 Task: Add Woobamboo! Adult Medium Toothbrush to the cart.
Action: Mouse moved to (887, 381)
Screenshot: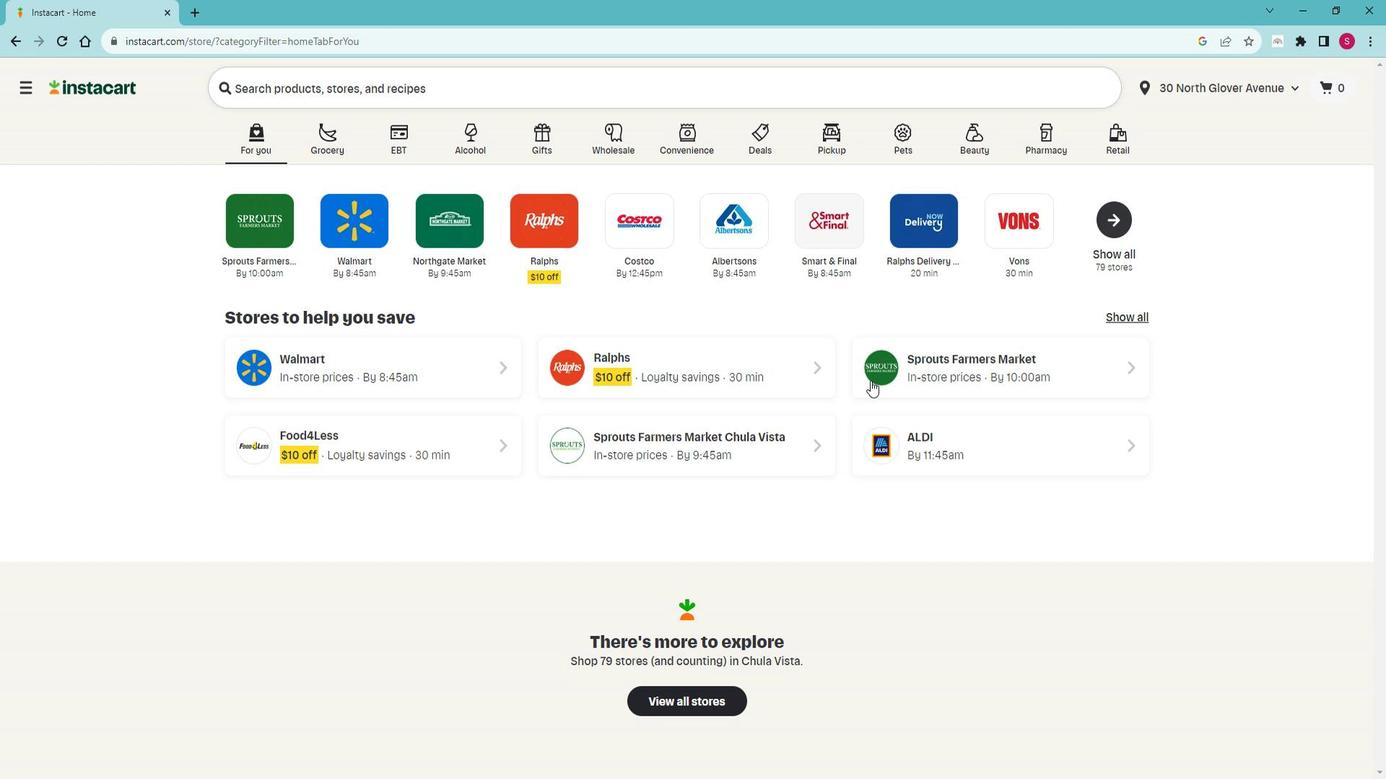 
Action: Mouse pressed left at (887, 381)
Screenshot: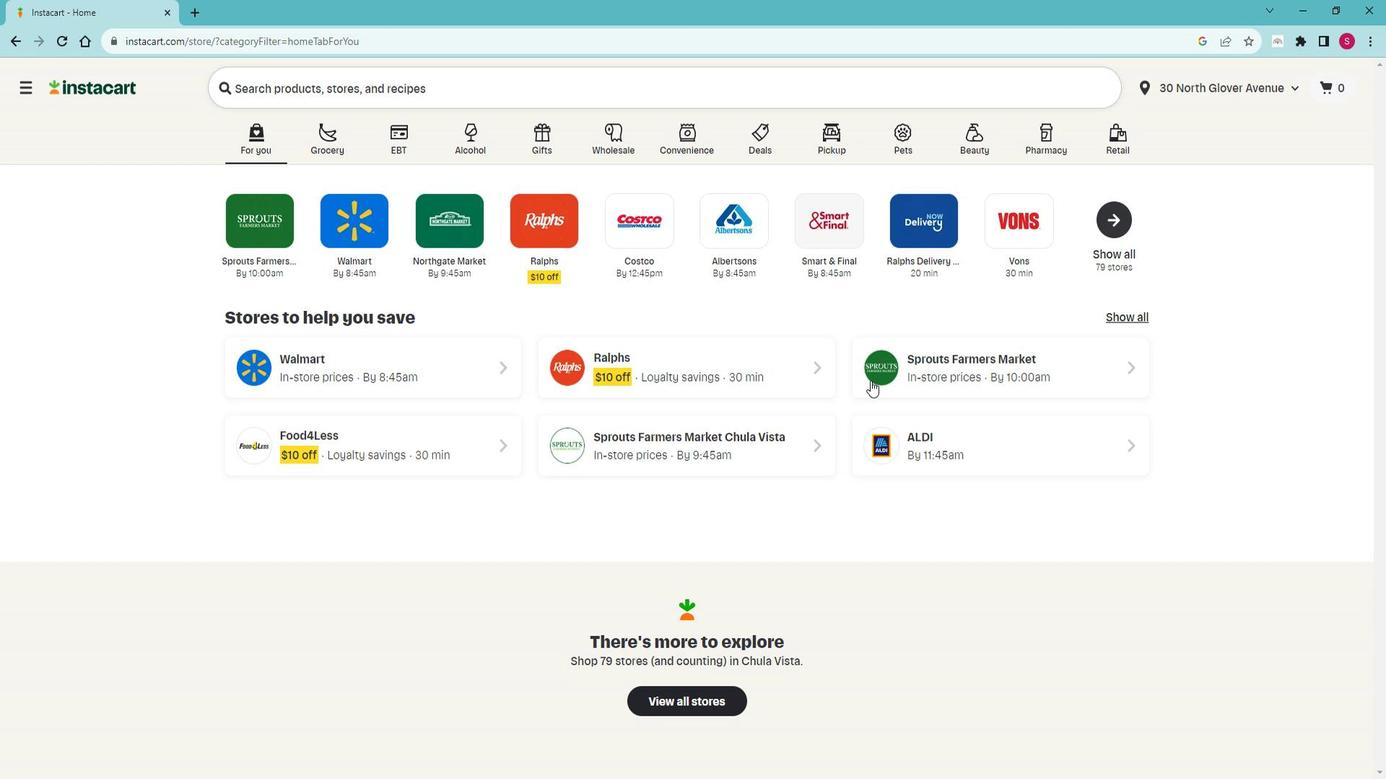 
Action: Mouse moved to (57, 595)
Screenshot: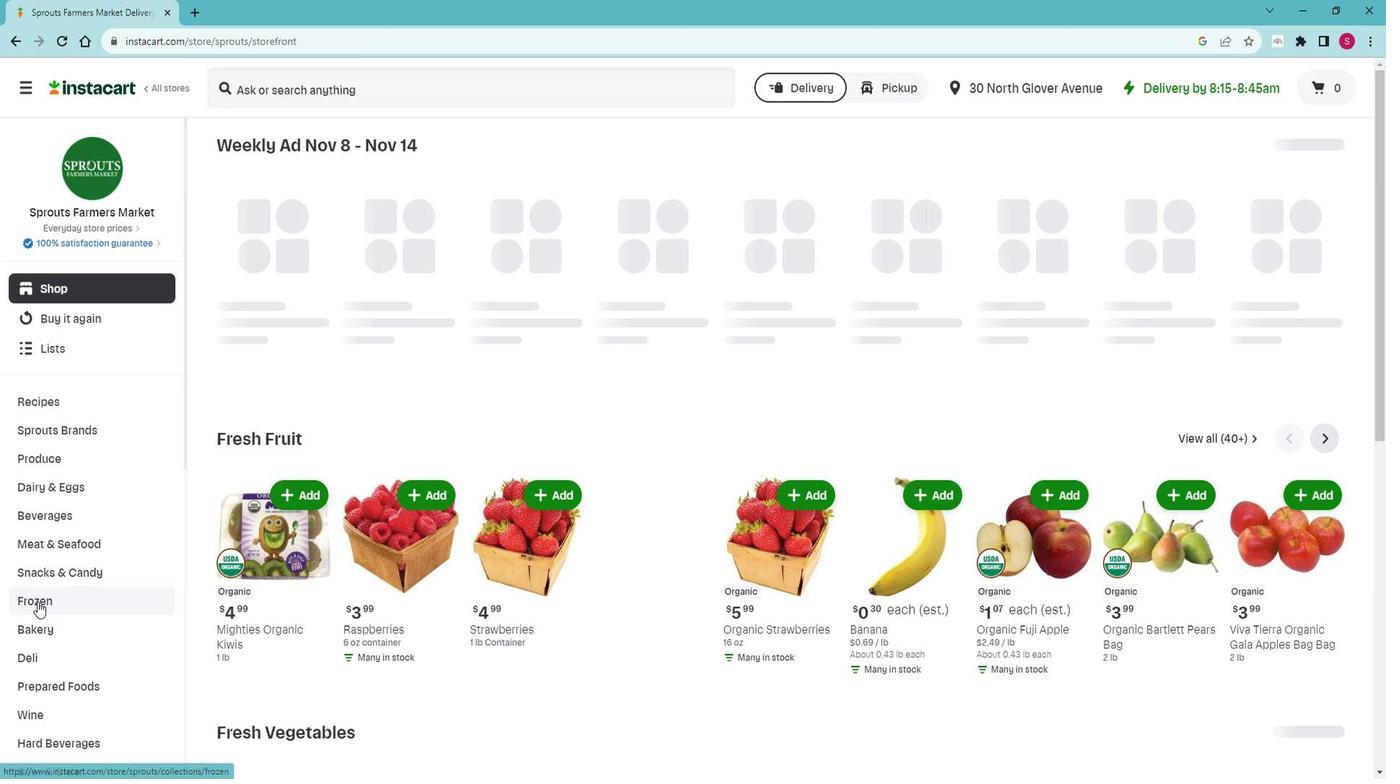 
Action: Mouse scrolled (57, 594) with delta (0, 0)
Screenshot: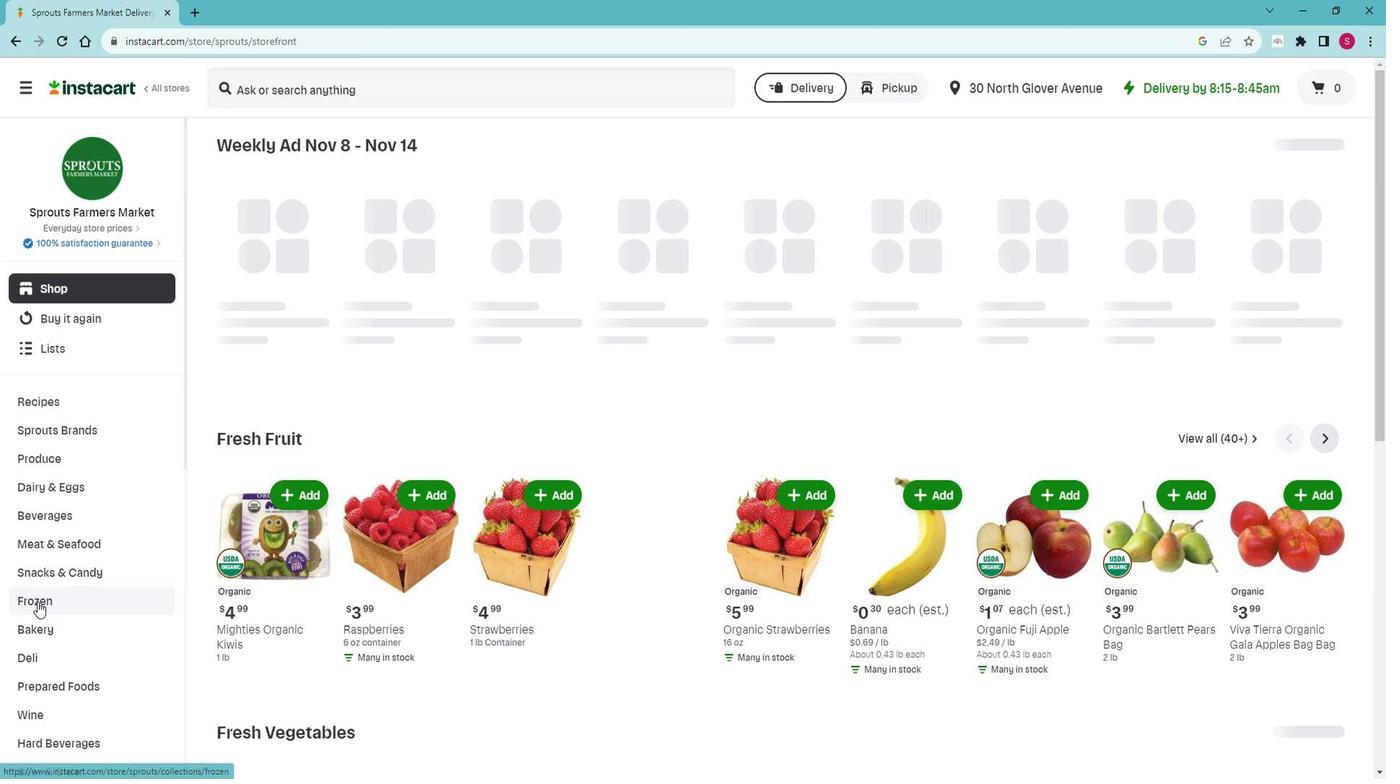 
Action: Mouse moved to (61, 594)
Screenshot: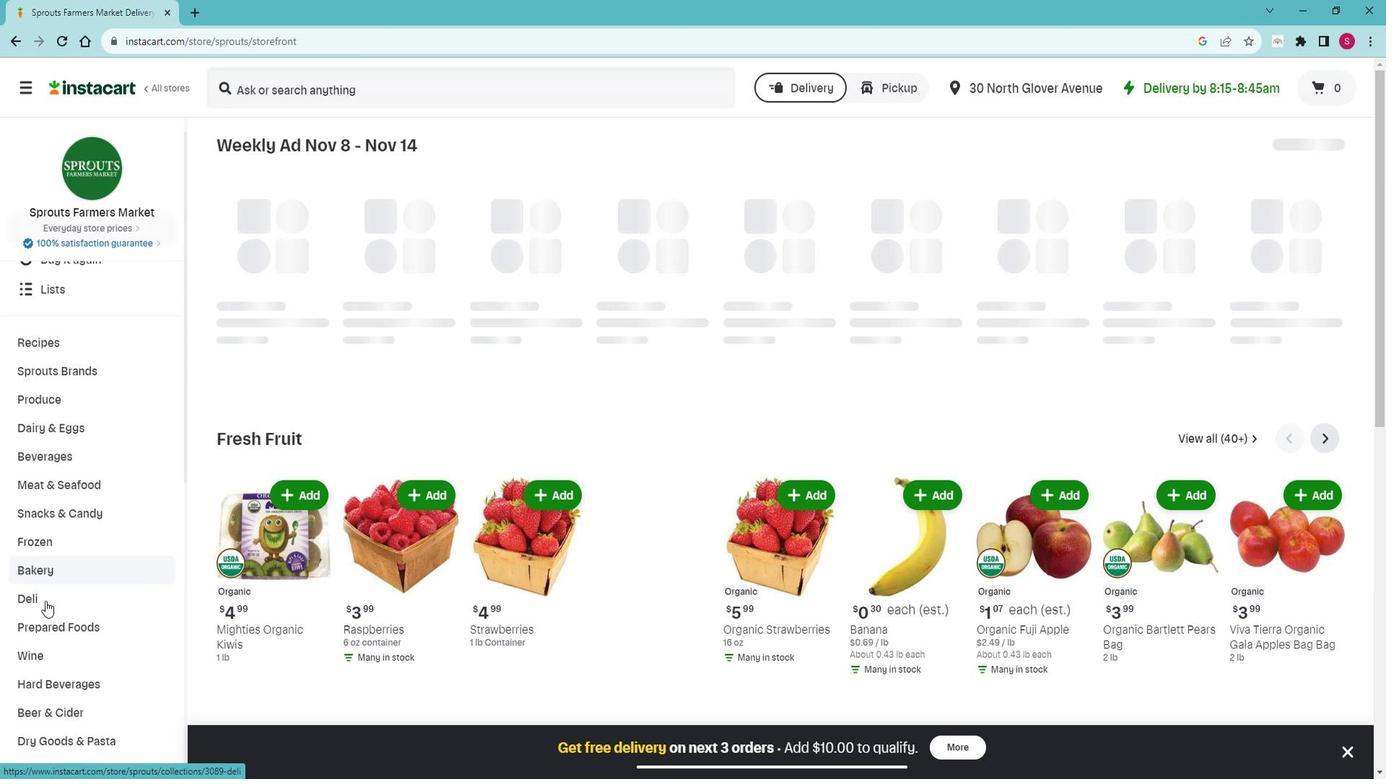 
Action: Mouse scrolled (61, 594) with delta (0, 0)
Screenshot: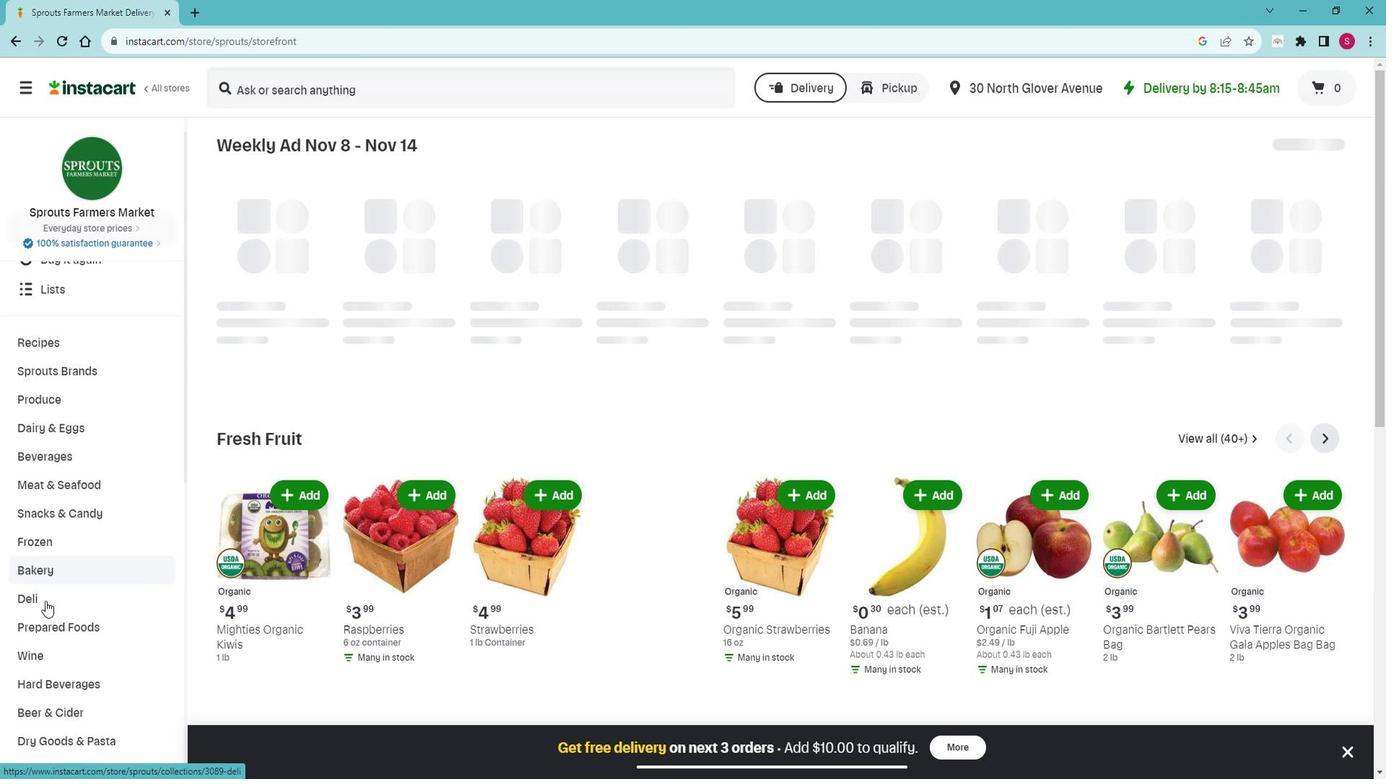 
Action: Mouse moved to (65, 594)
Screenshot: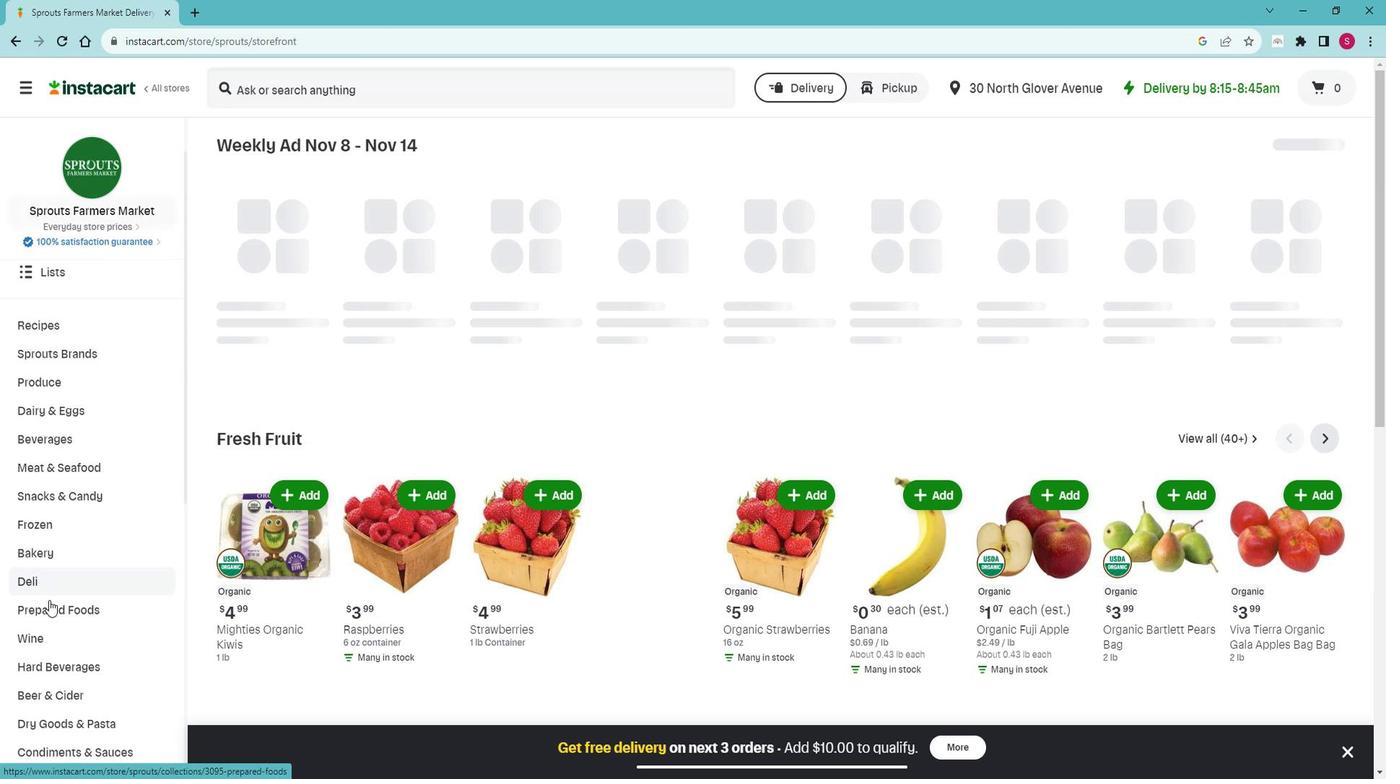 
Action: Mouse scrolled (65, 593) with delta (0, 0)
Screenshot: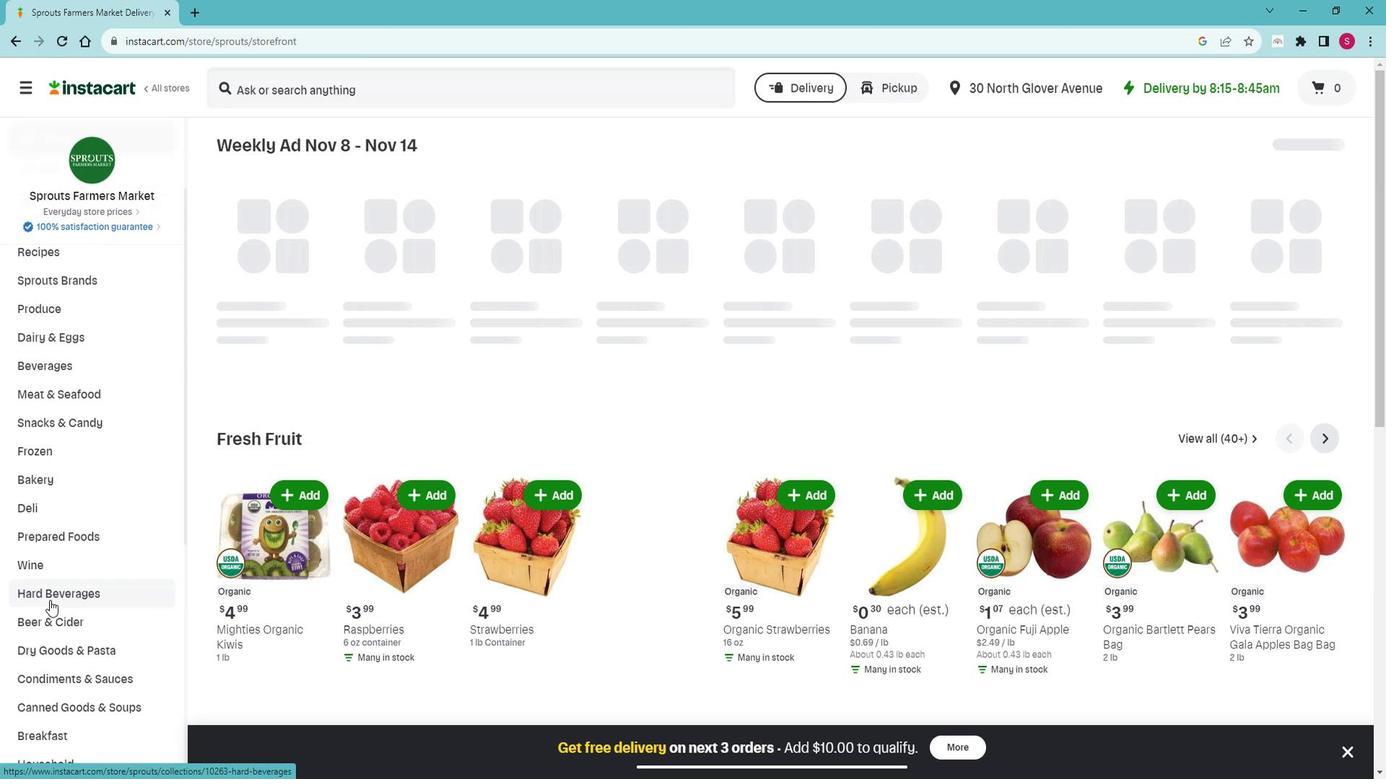 
Action: Mouse moved to (66, 594)
Screenshot: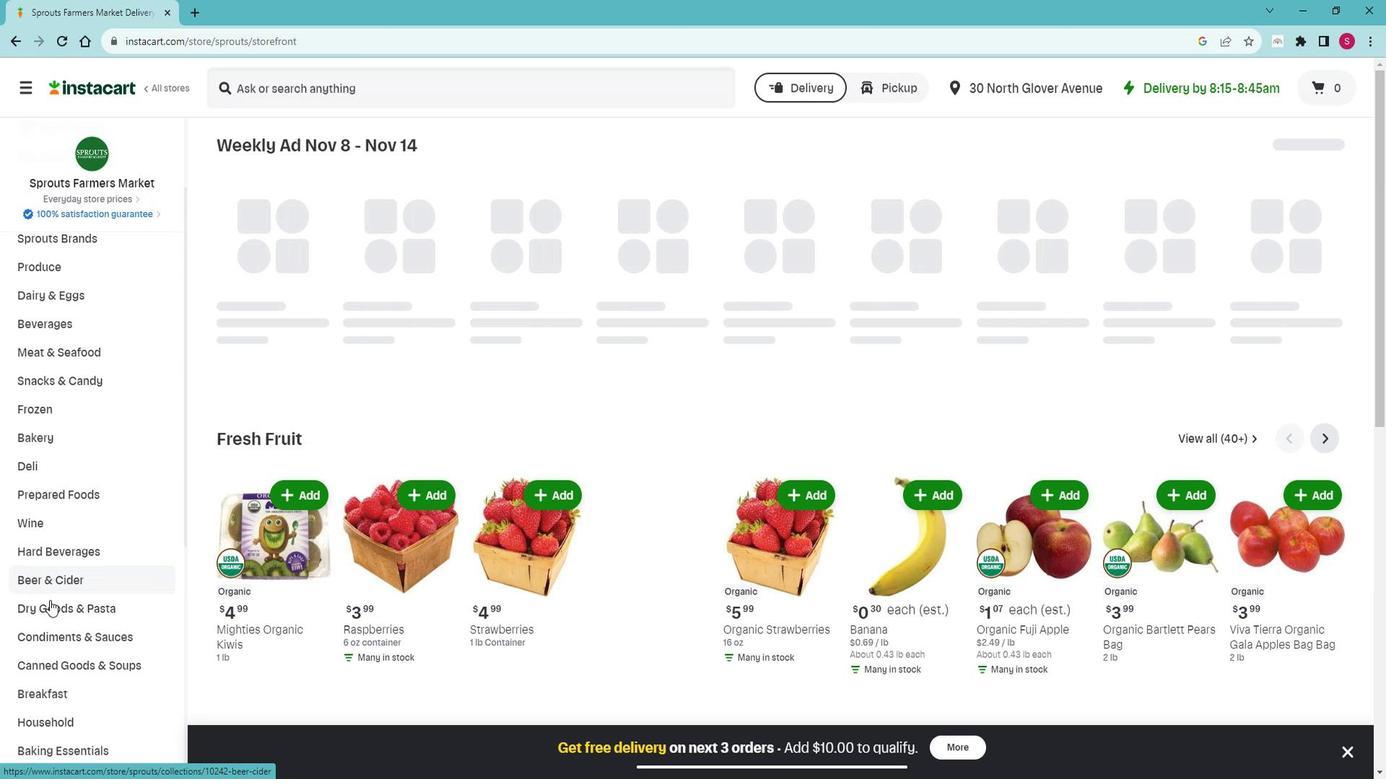 
Action: Mouse scrolled (66, 593) with delta (0, 0)
Screenshot: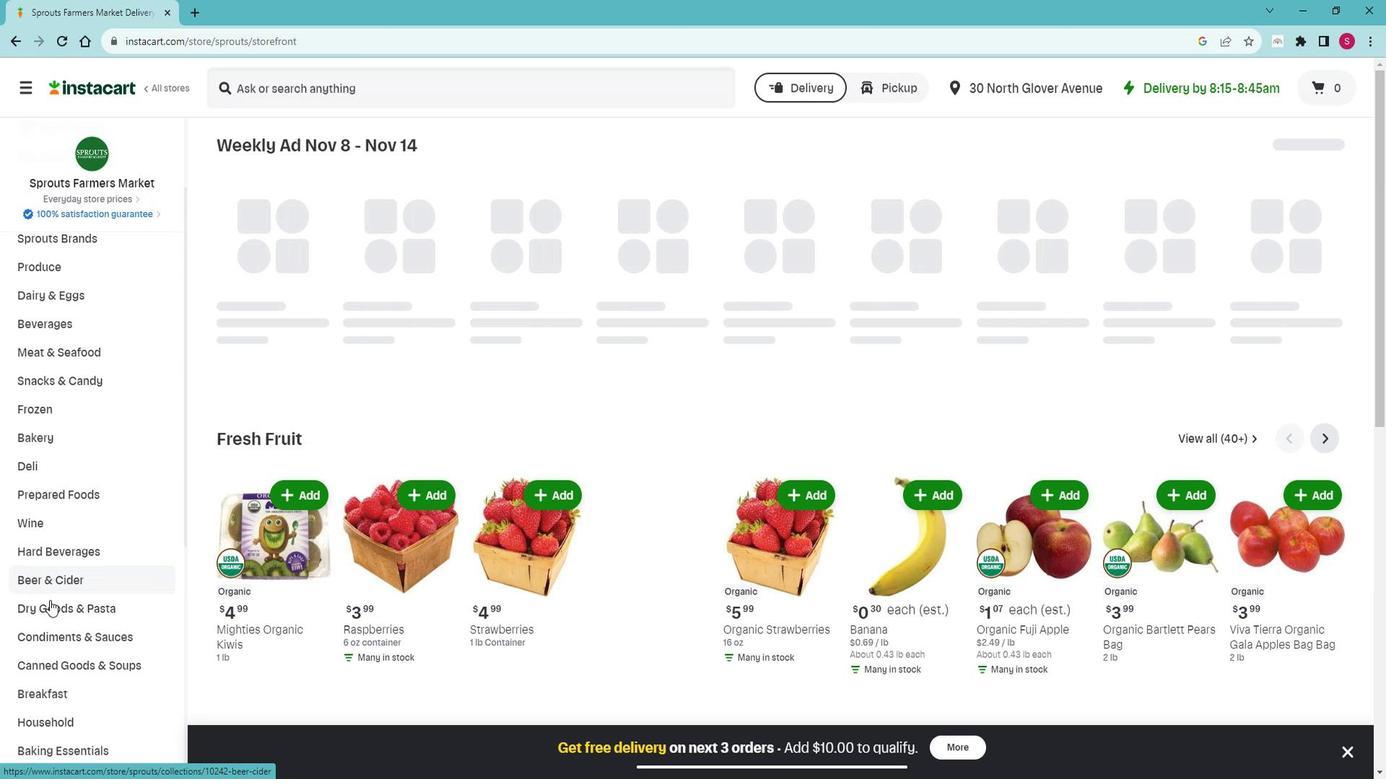 
Action: Mouse moved to (67, 594)
Screenshot: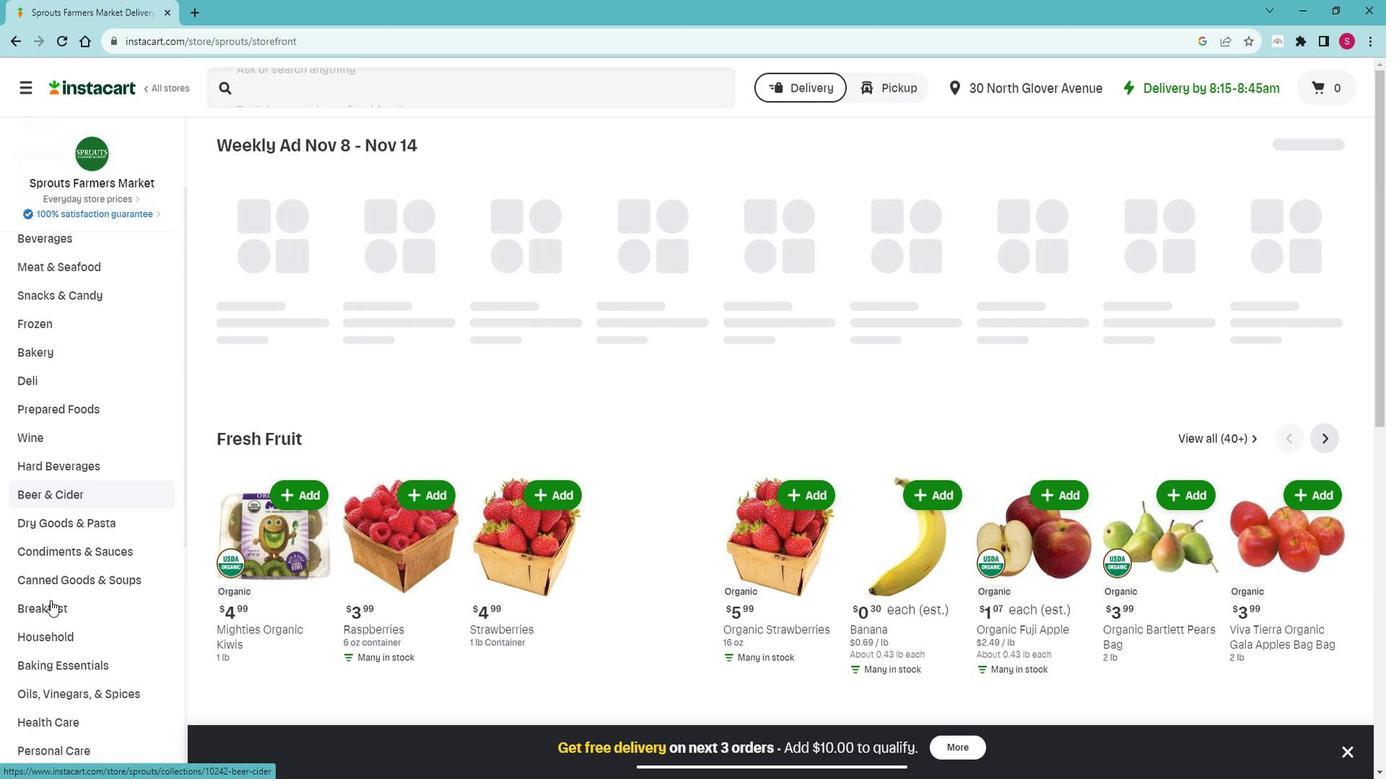 
Action: Mouse scrolled (67, 593) with delta (0, 0)
Screenshot: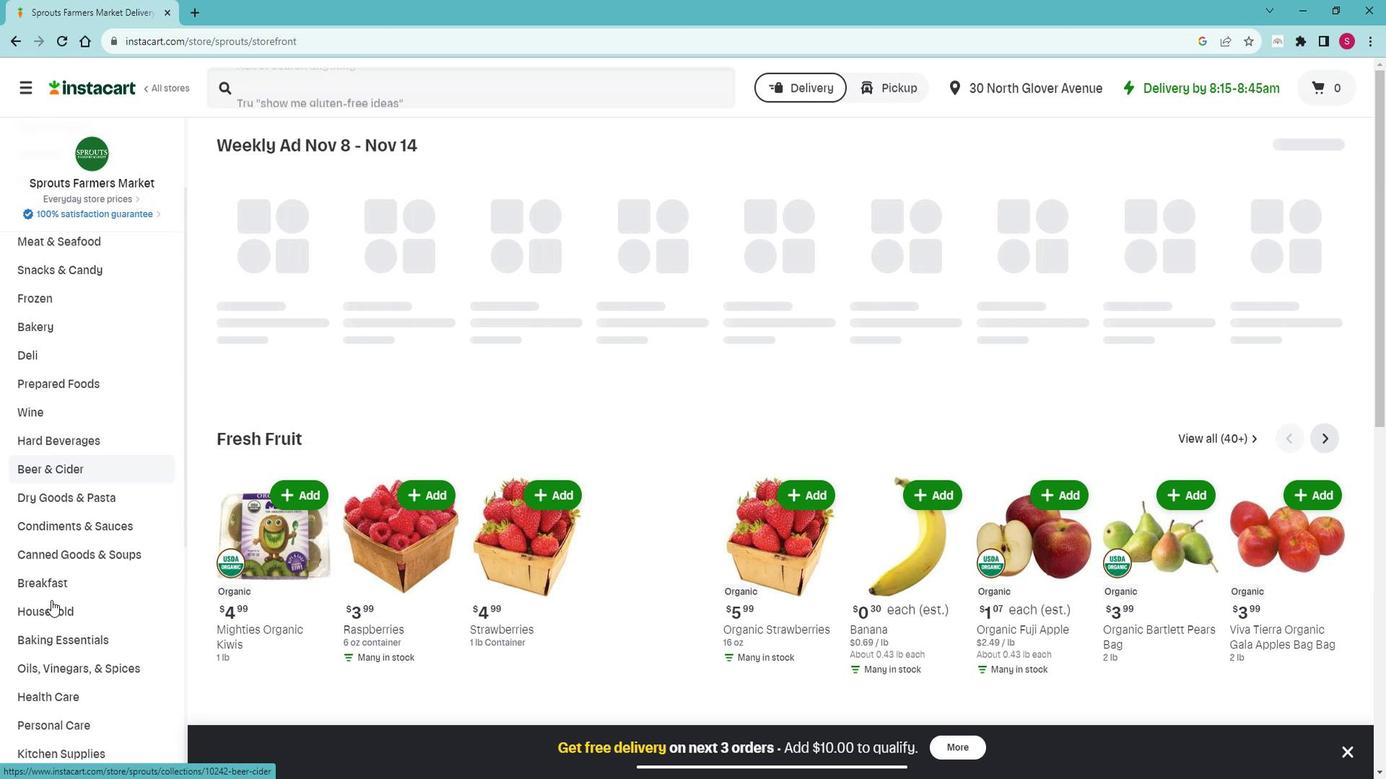 
Action: Mouse moved to (68, 594)
Screenshot: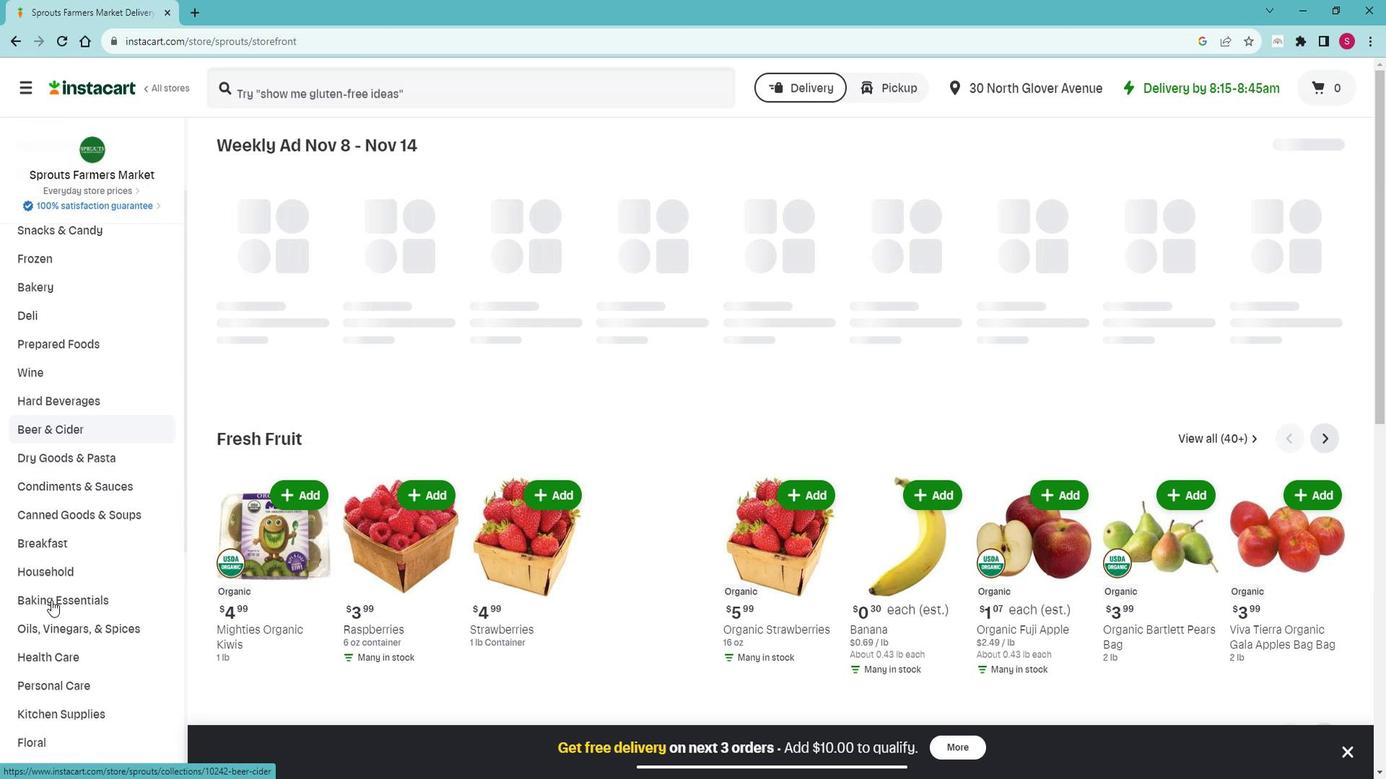 
Action: Mouse scrolled (68, 593) with delta (0, 0)
Screenshot: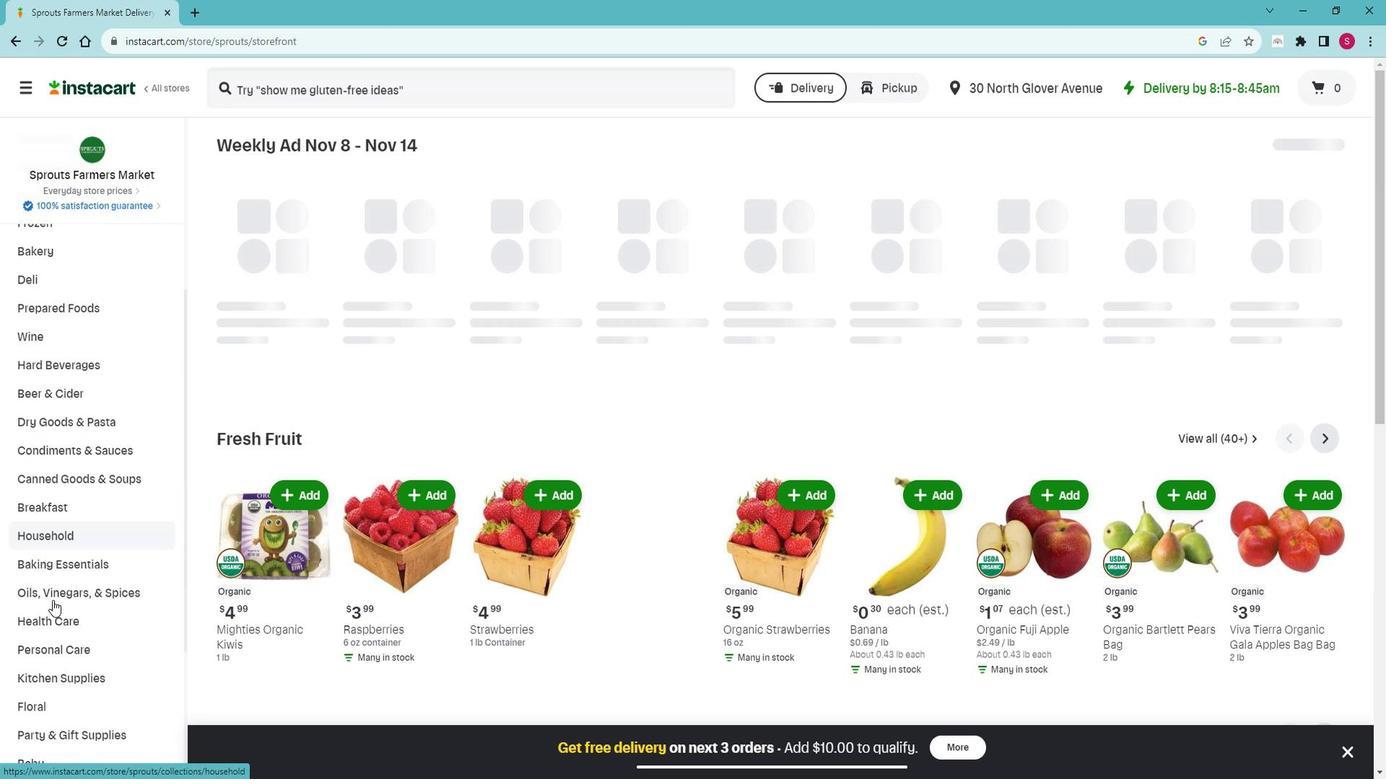
Action: Mouse moved to (88, 568)
Screenshot: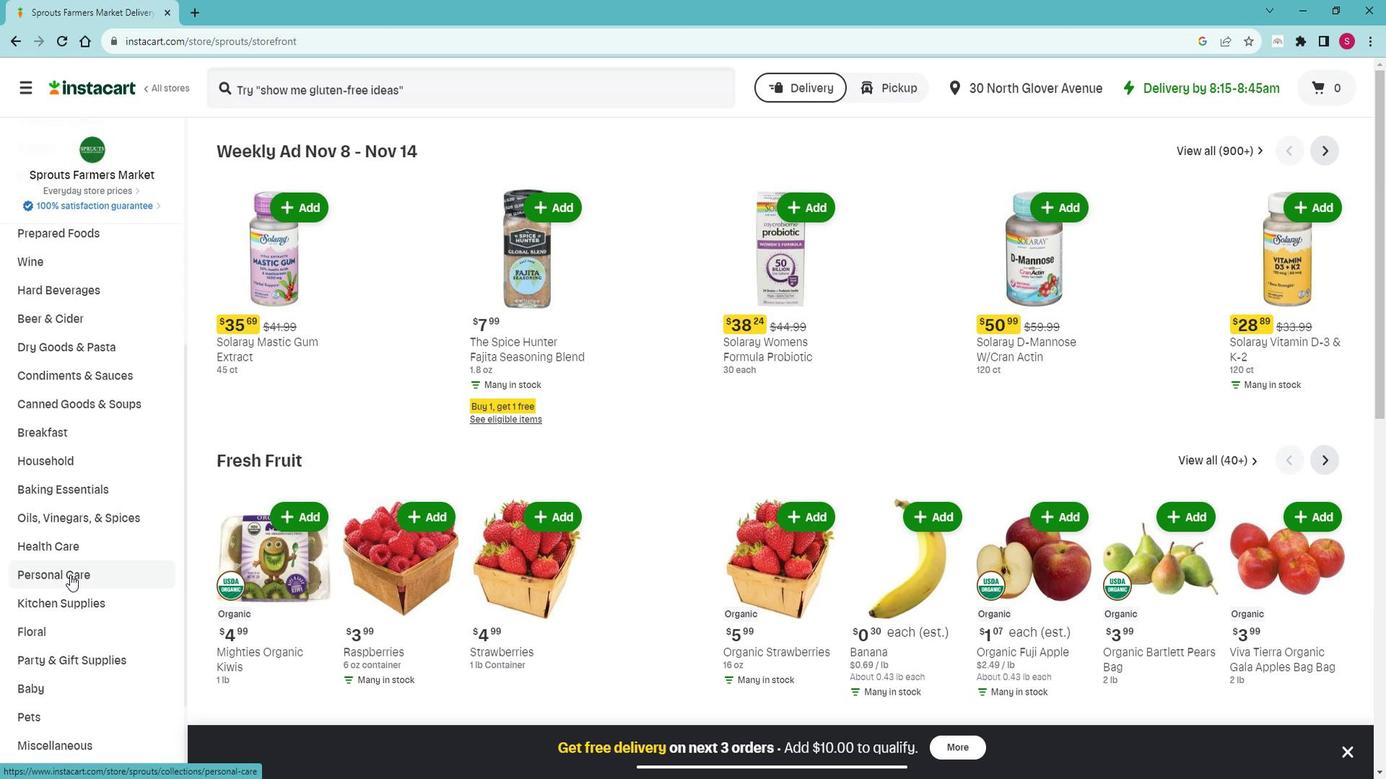 
Action: Mouse pressed left at (88, 568)
Screenshot: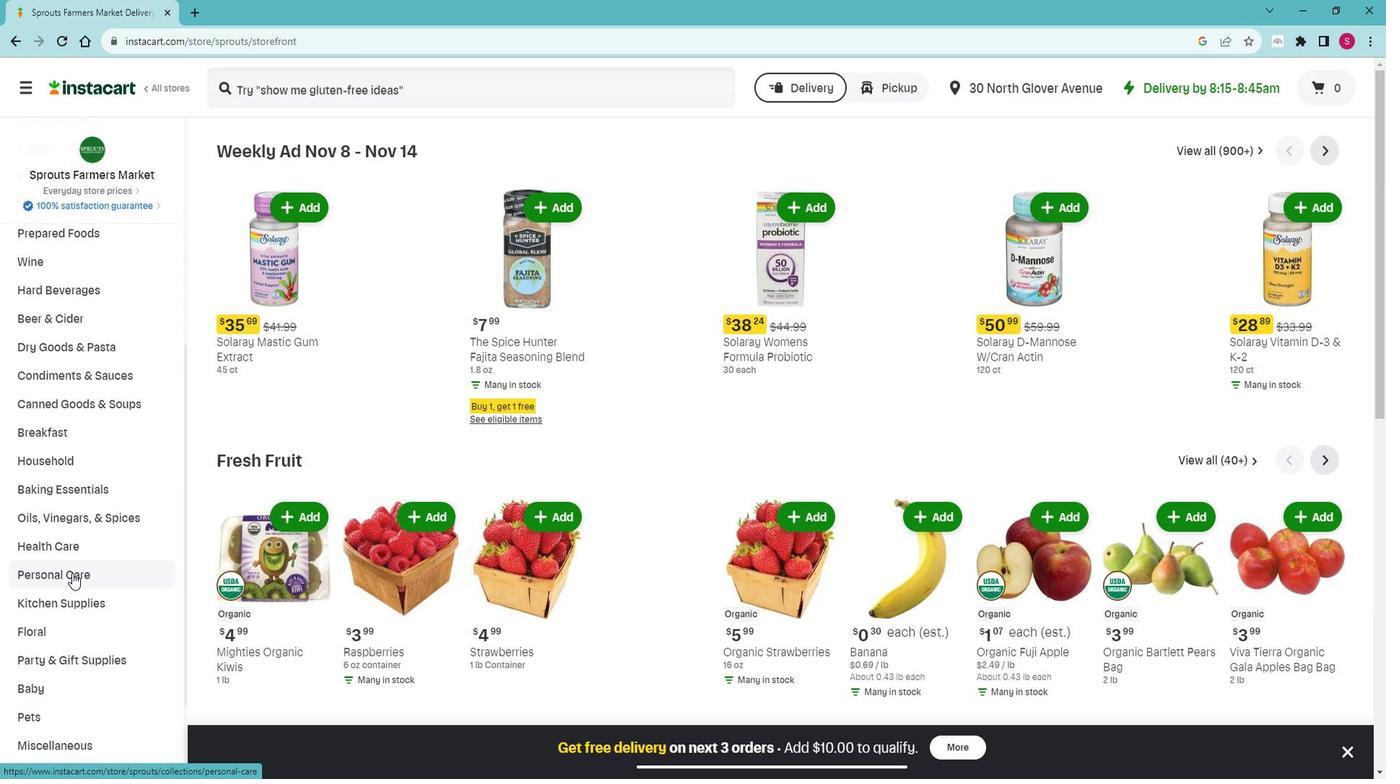 
Action: Mouse moved to (82, 625)
Screenshot: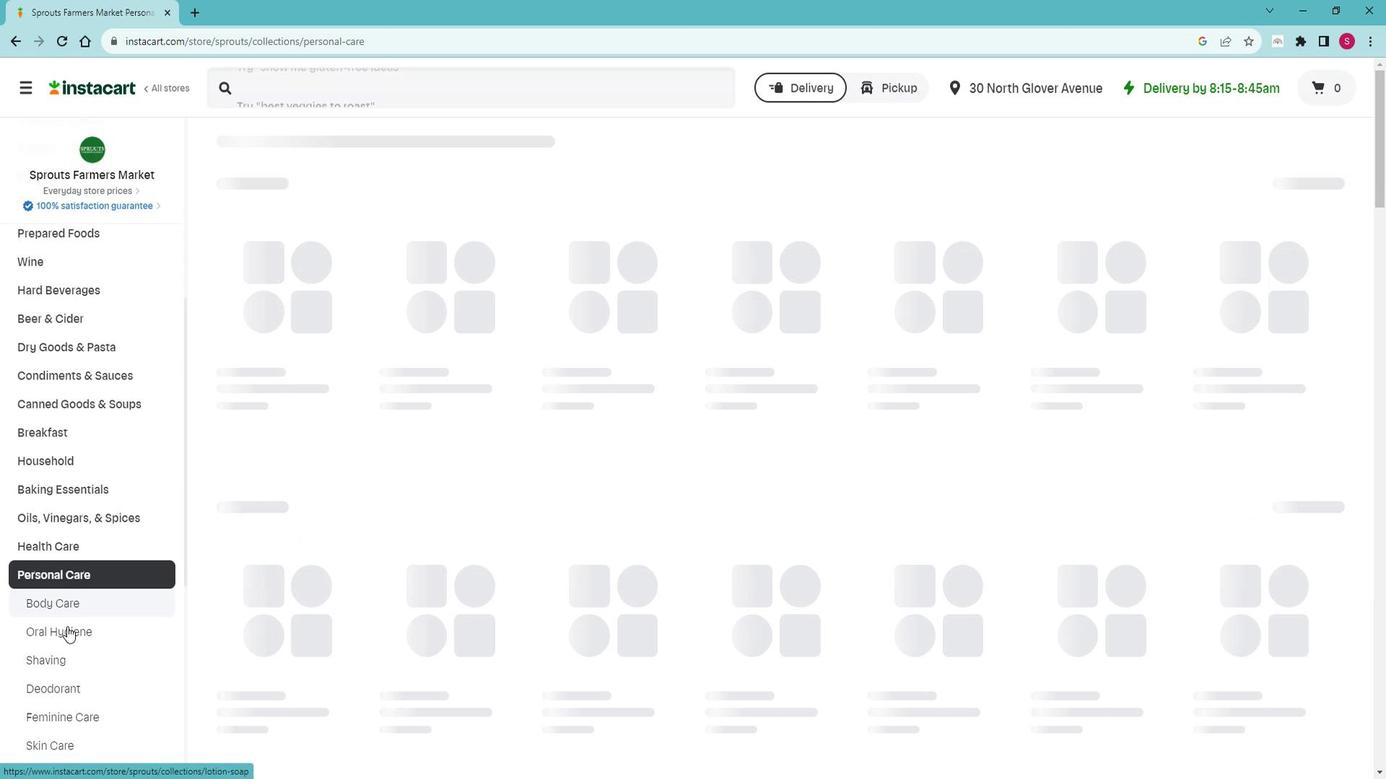 
Action: Mouse pressed left at (82, 625)
Screenshot: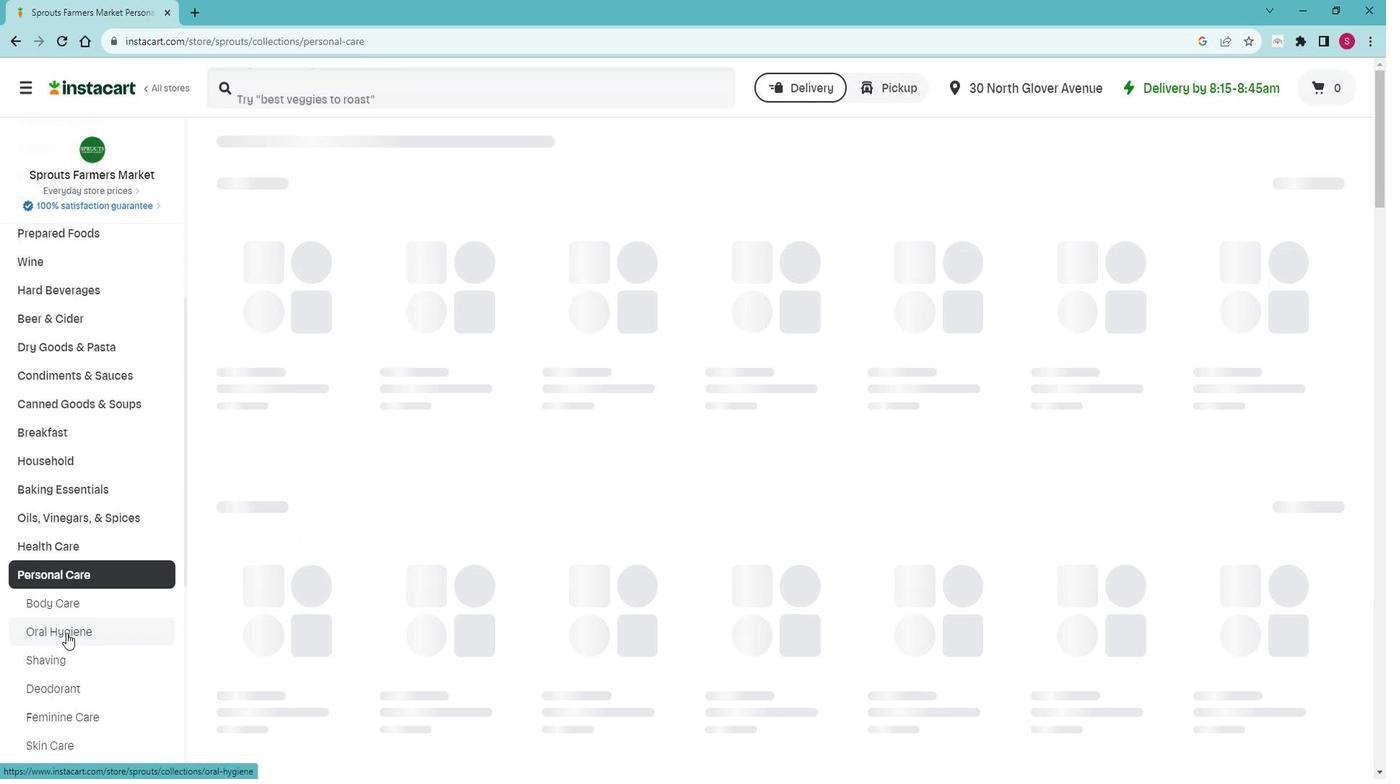 
Action: Mouse moved to (335, 221)
Screenshot: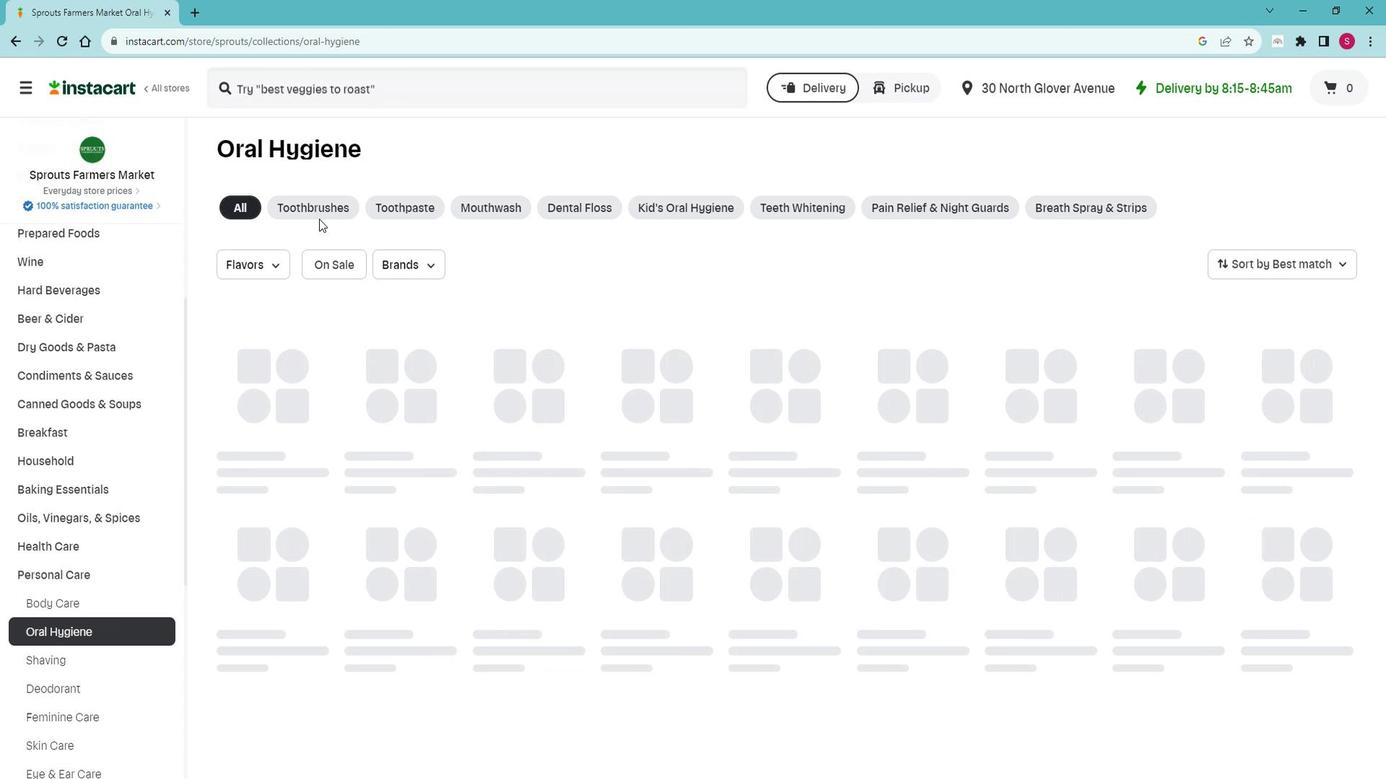
Action: Mouse pressed left at (335, 221)
Screenshot: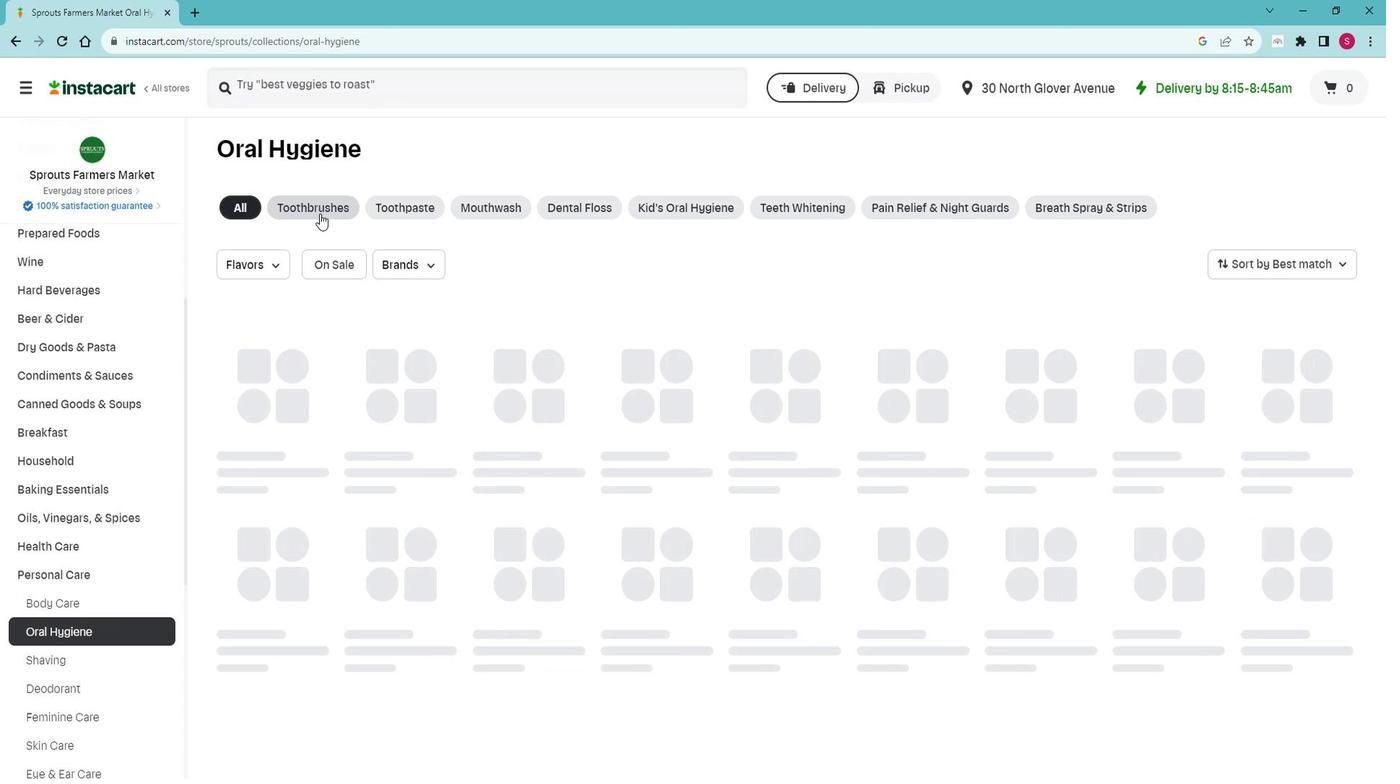 
Action: Mouse moved to (432, 106)
Screenshot: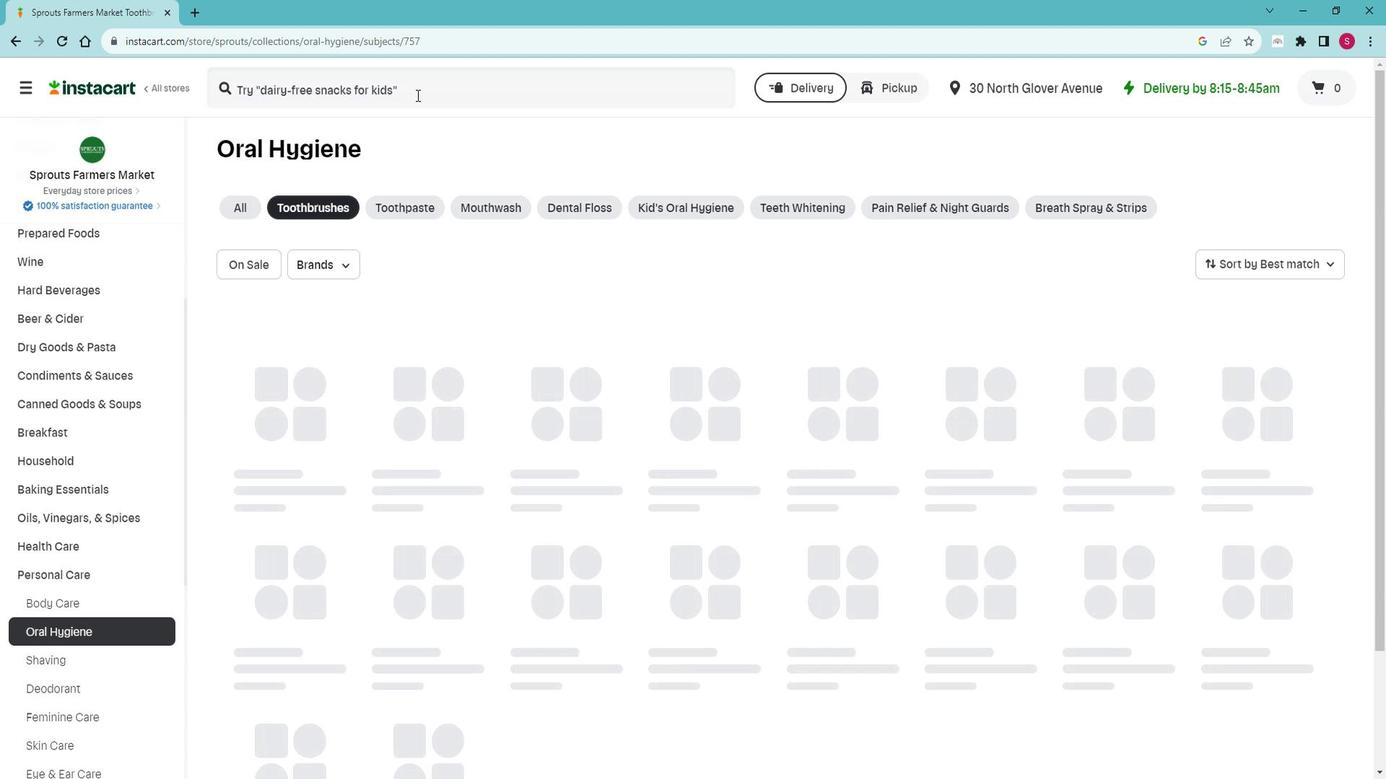 
Action: Mouse pressed left at (432, 106)
Screenshot: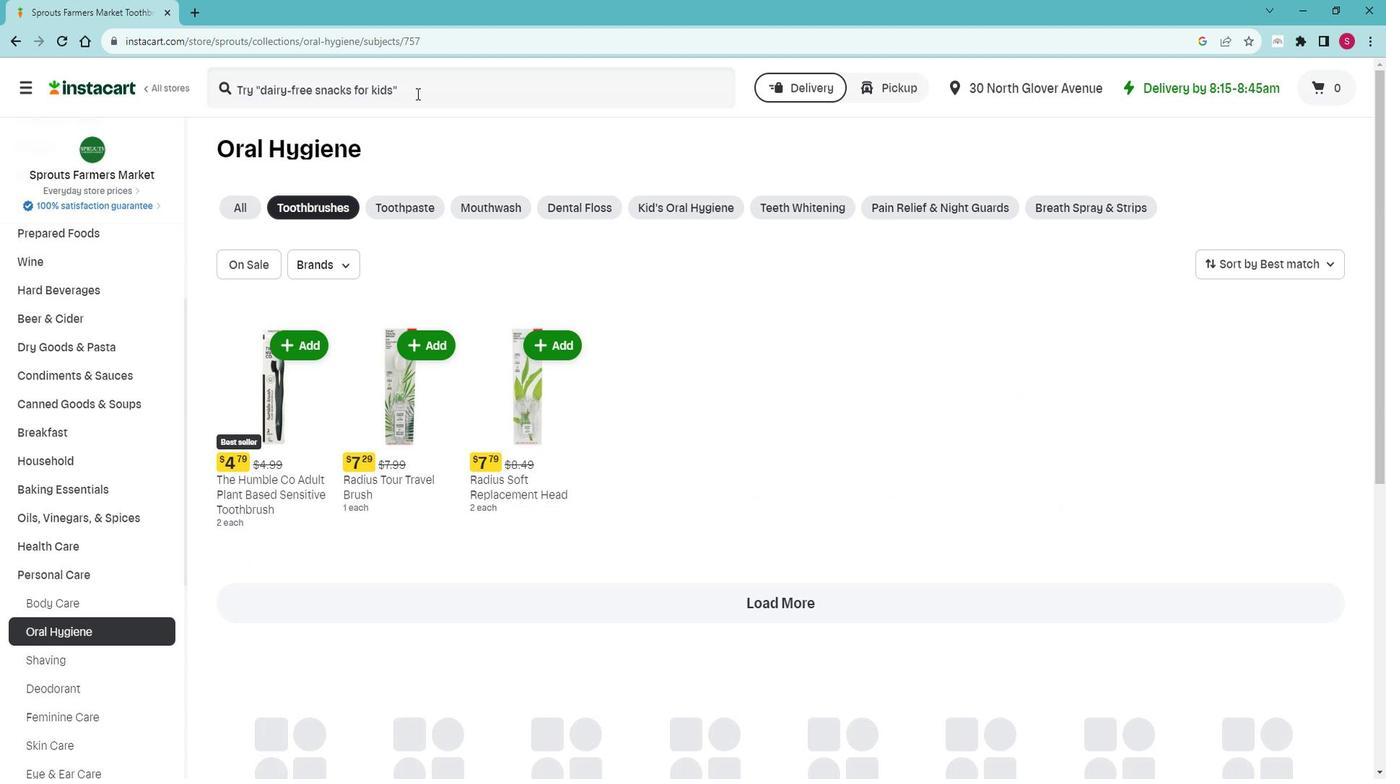 
Action: Key pressed <Key.shift>Woombamboo<Key.shift>!<Key.space><Key.shift>Adult<Key.space><Key.shift><Key.shift><Key.shift><Key.shift><Key.shift><Key.shift><Key.shift><Key.shift><Key.shift><Key.shift><Key.shift><Key.shift><Key.shift>Medium<Key.space><Key.shift>Toothbrush<Key.space><Key.enter>
Screenshot: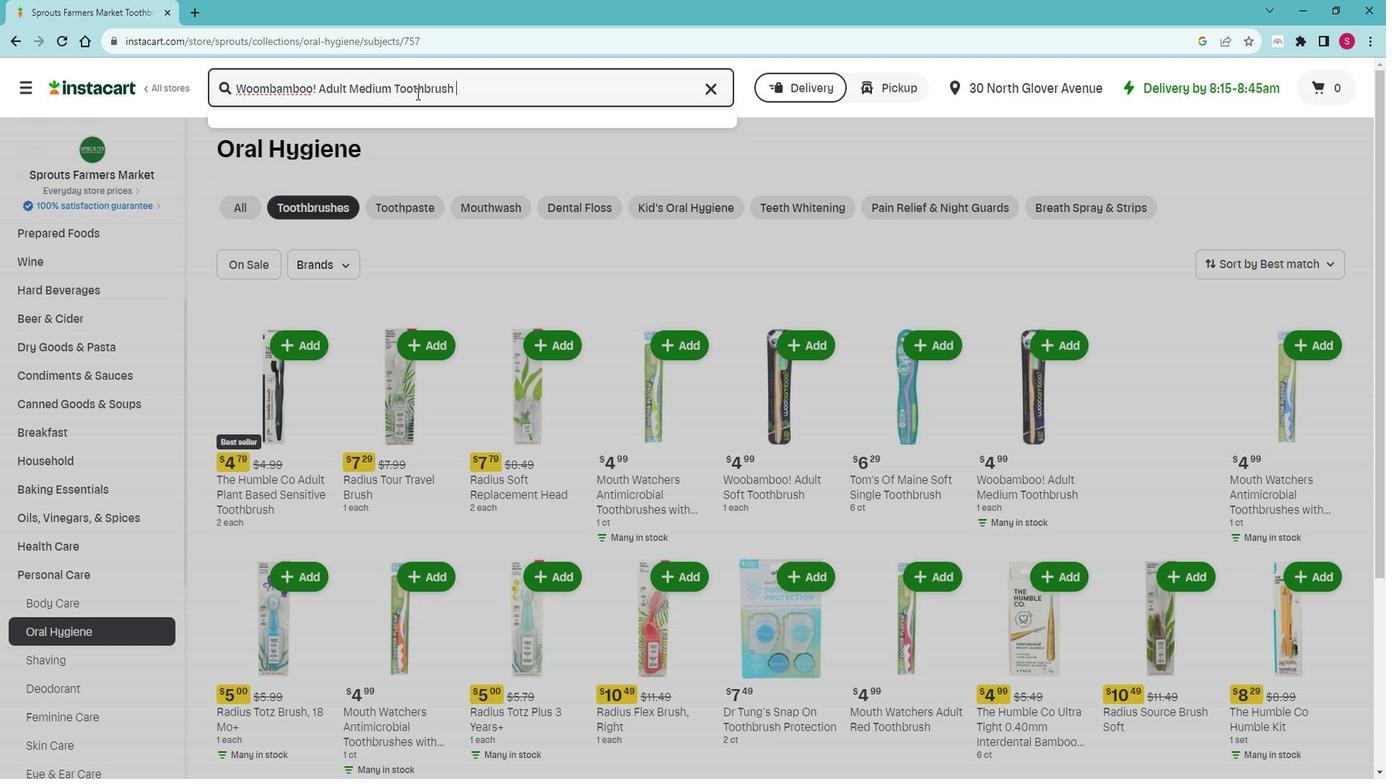 
Action: Mouse moved to (1088, 228)
Screenshot: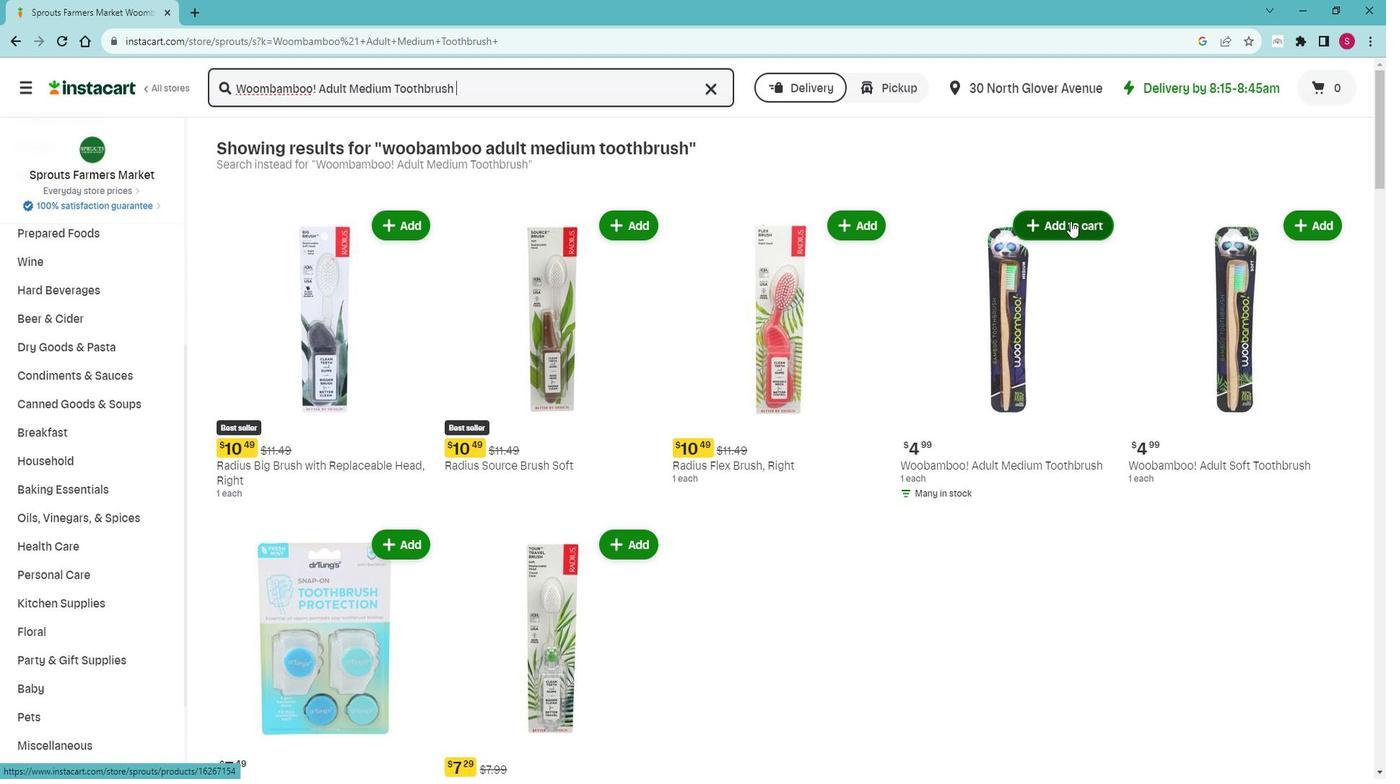 
Action: Mouse pressed left at (1088, 228)
Screenshot: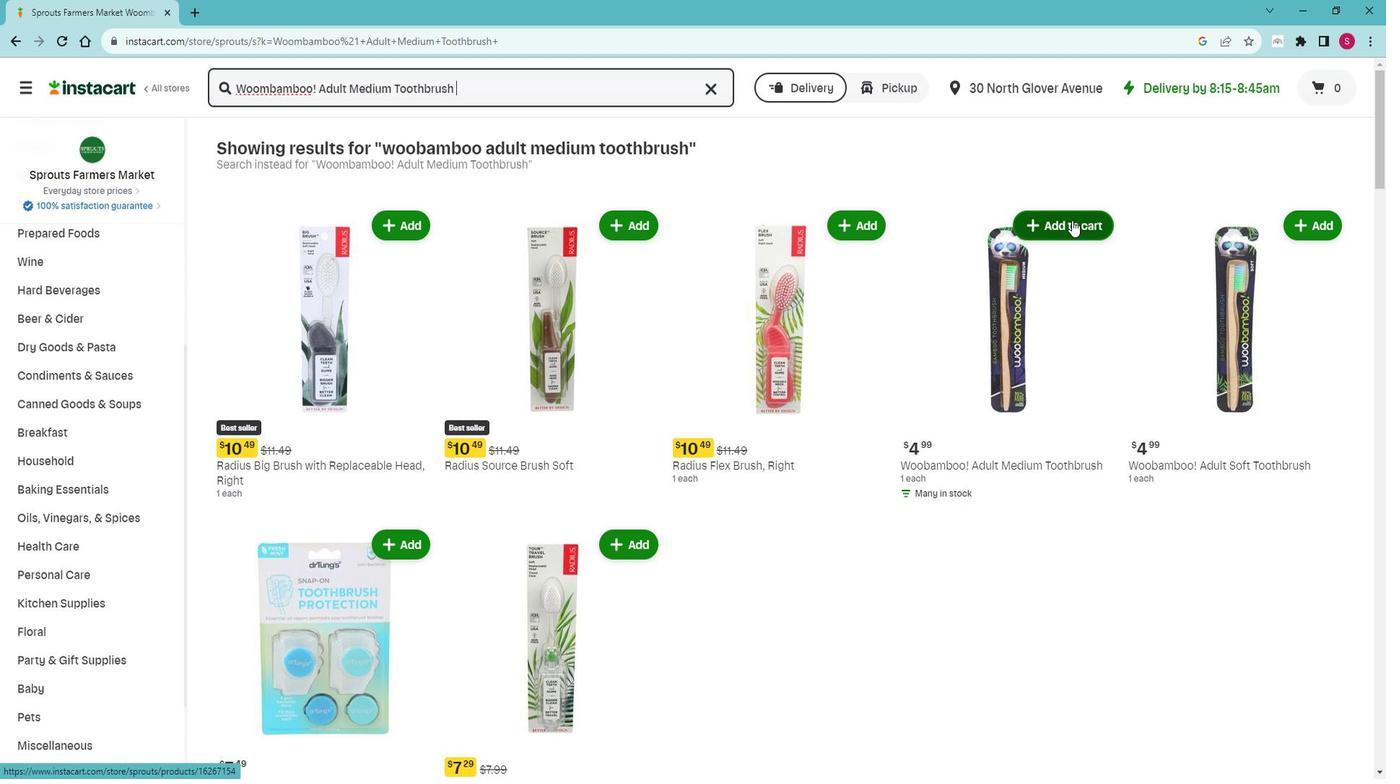 
Action: Mouse moved to (1096, 192)
Screenshot: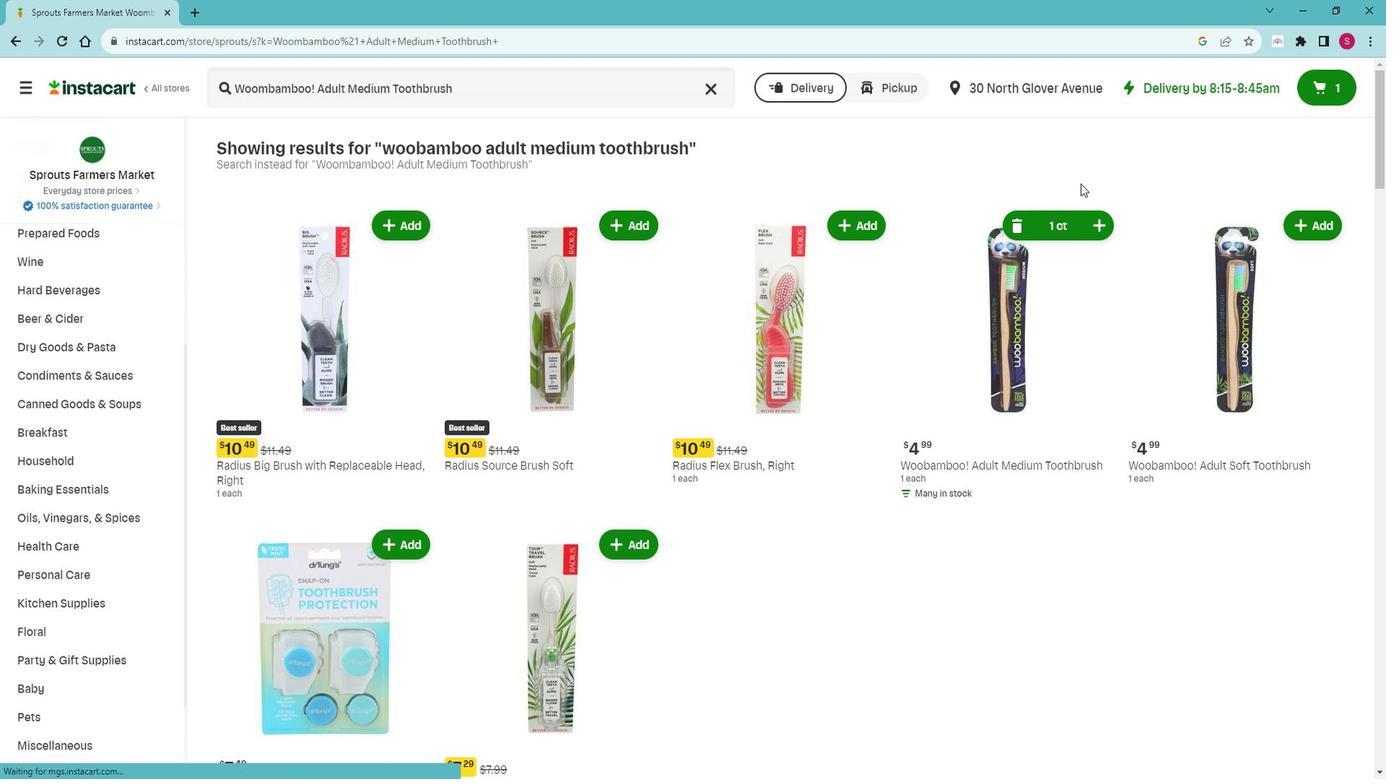 
